 Task: Organize your emails by size and enable conversation view in the email application.
Action: Mouse moved to (249, 36)
Screenshot: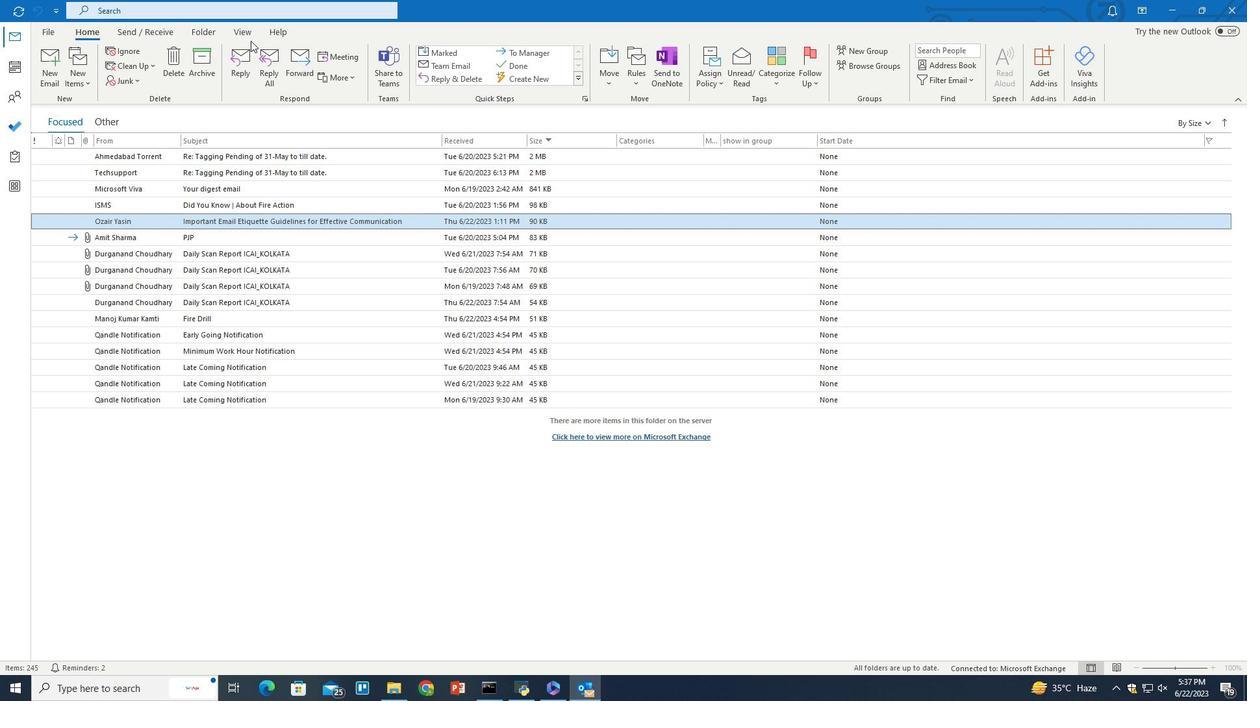 
Action: Mouse pressed left at (249, 36)
Screenshot: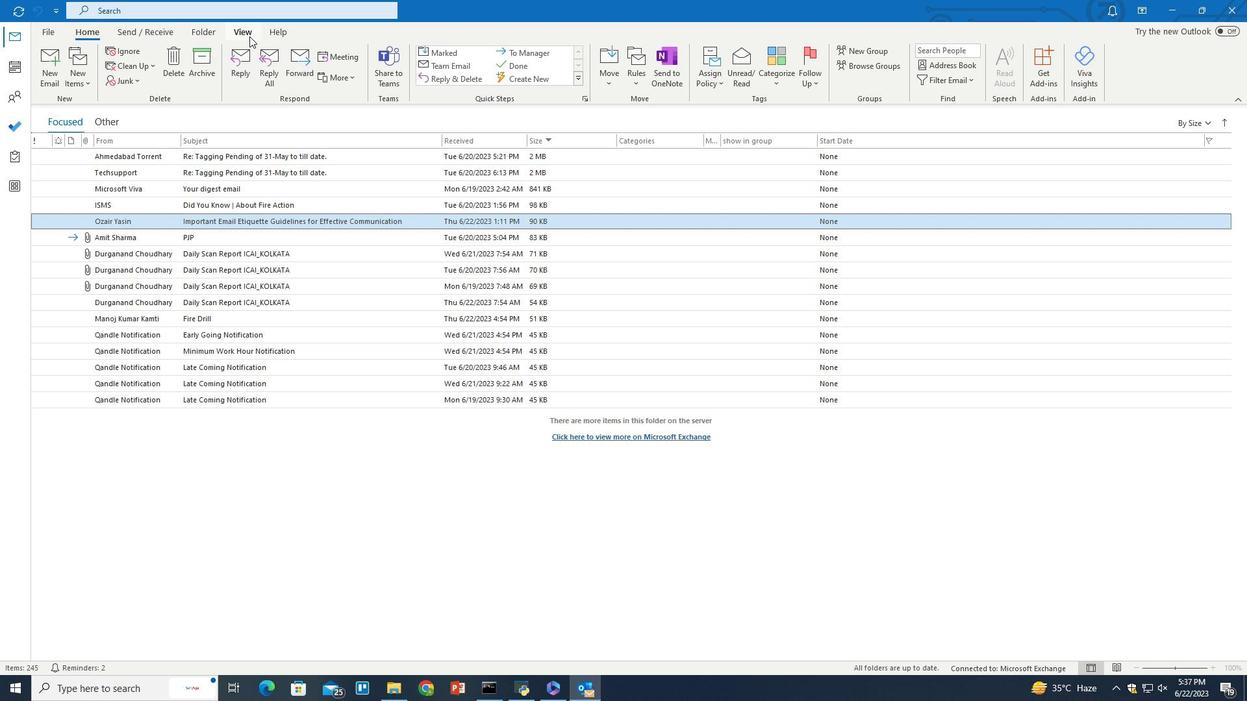 
Action: Mouse moved to (710, 79)
Screenshot: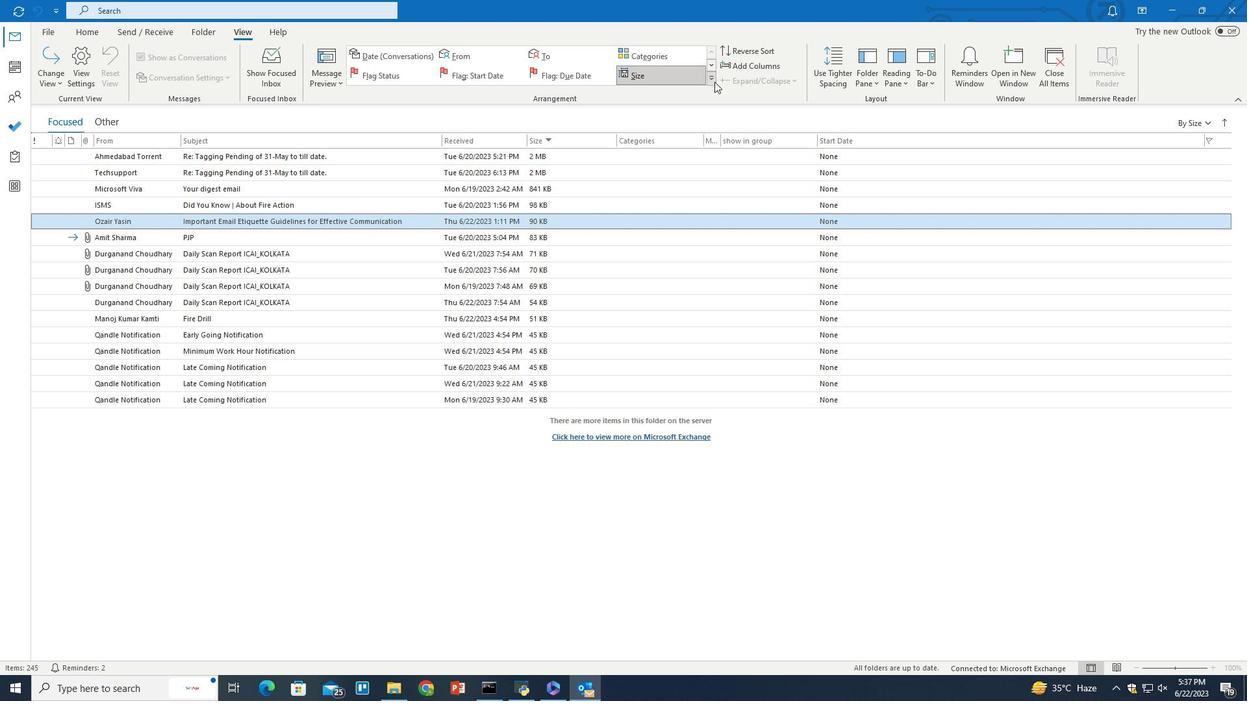 
Action: Mouse pressed left at (710, 79)
Screenshot: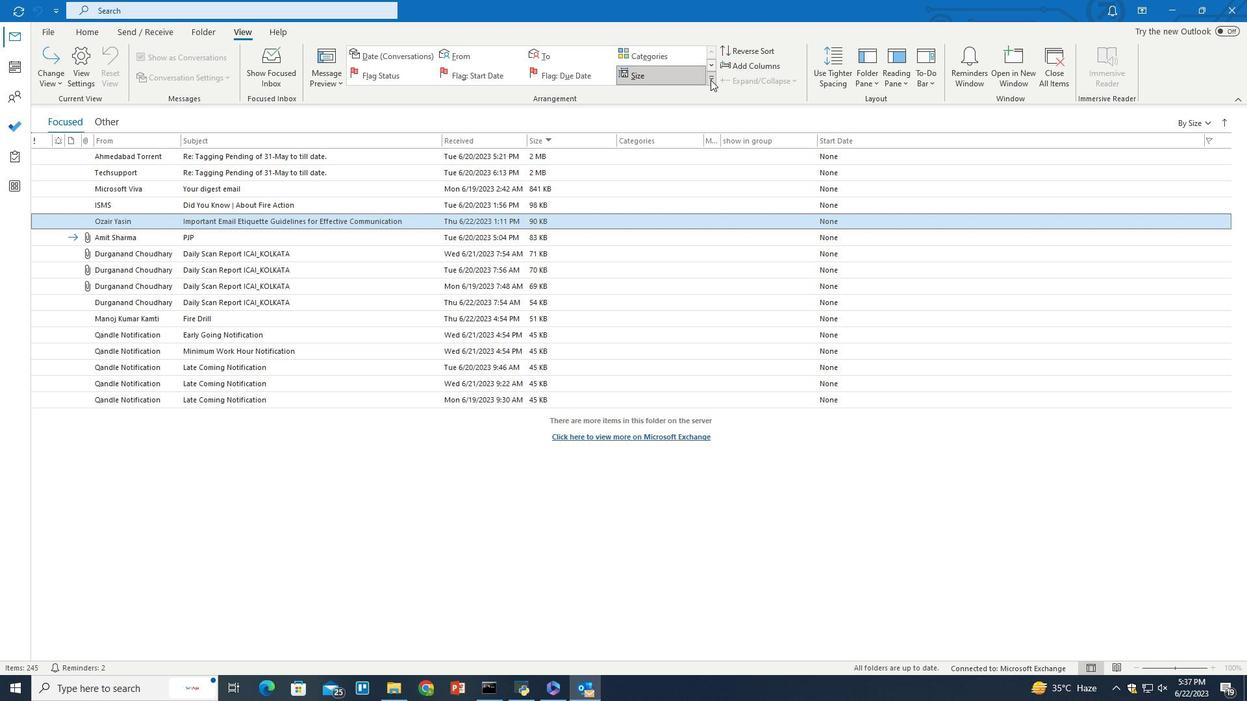 
Action: Mouse moved to (610, 159)
Screenshot: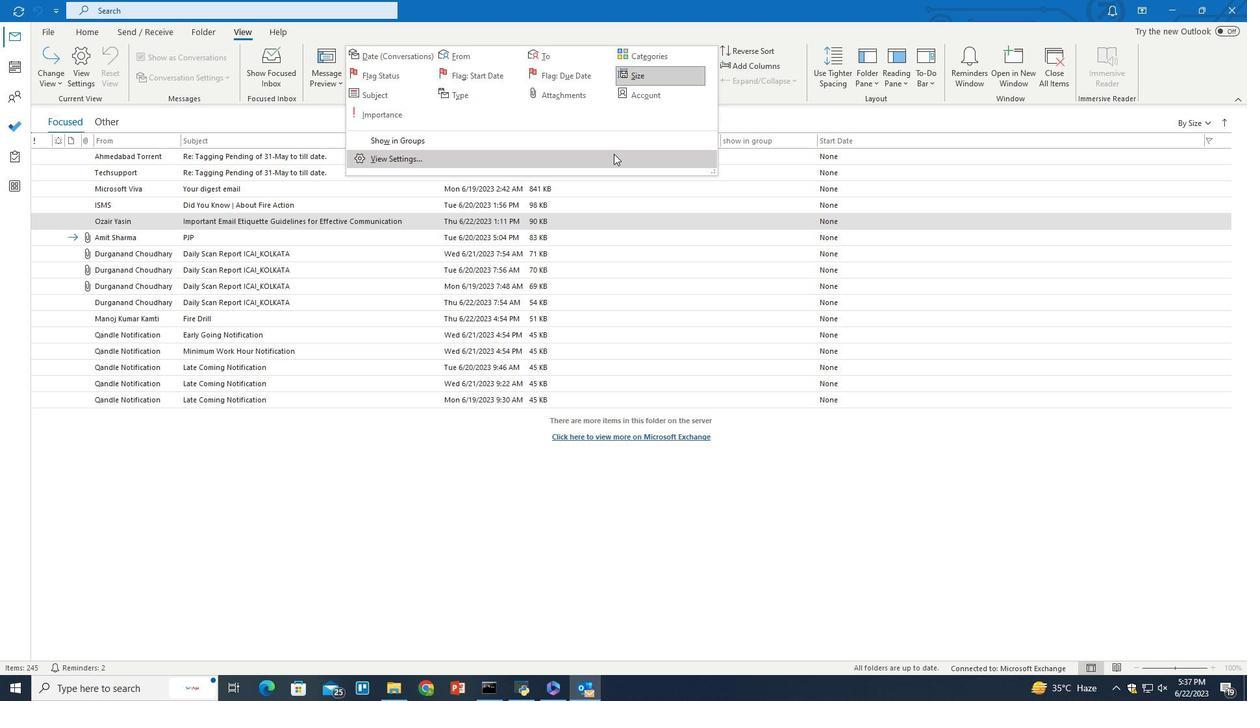 
Action: Mouse pressed left at (610, 159)
Screenshot: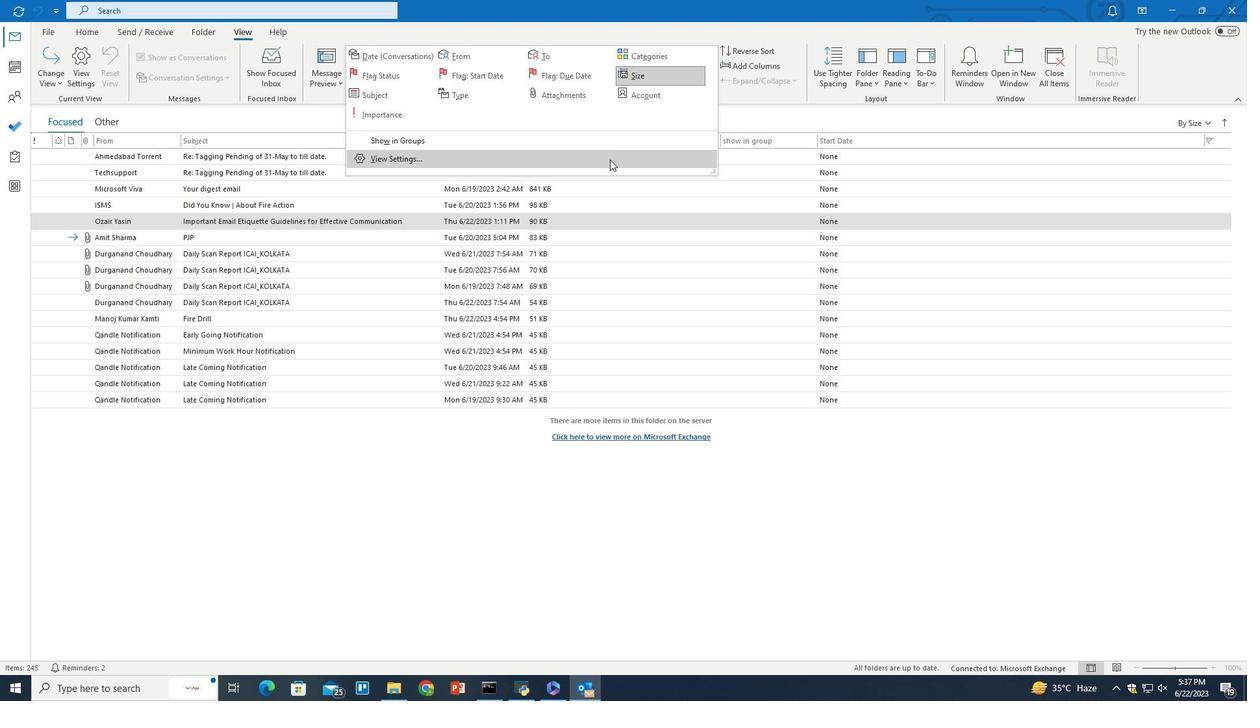 
